 Task: Change workspace visibility to "public".
Action: Mouse moved to (81, 146)
Screenshot: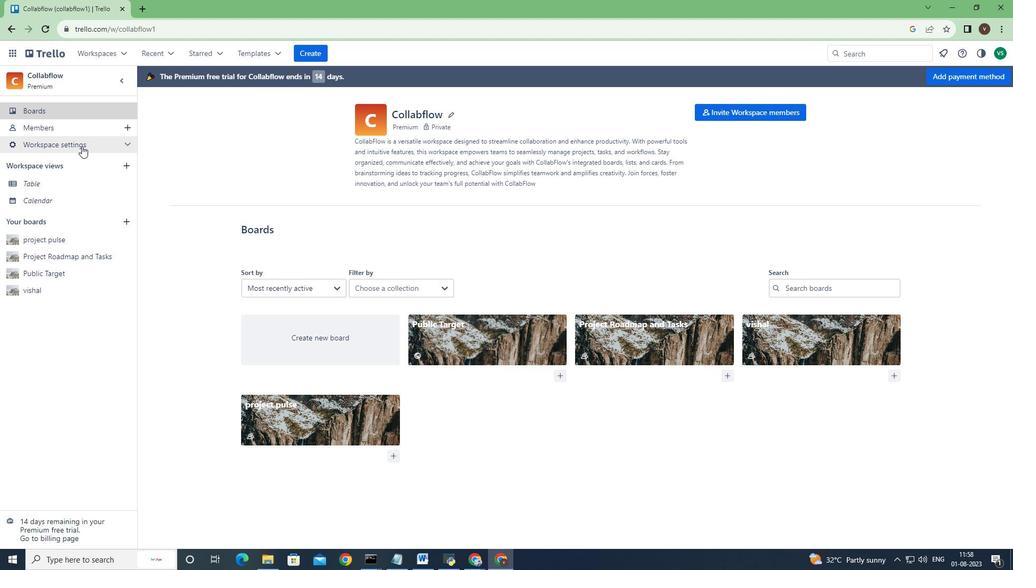 
Action: Mouse pressed left at (81, 146)
Screenshot: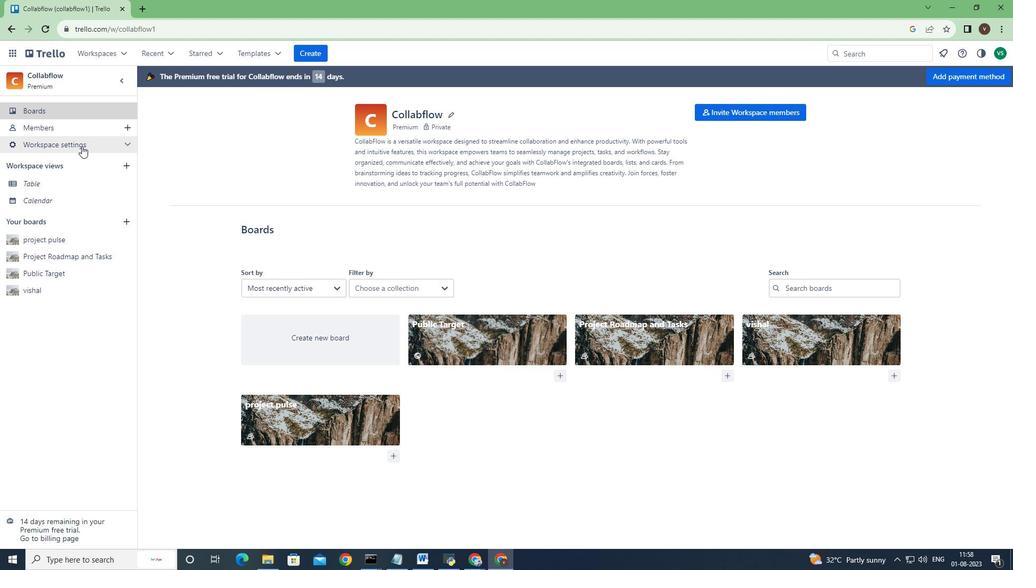 
Action: Mouse moved to (164, 169)
Screenshot: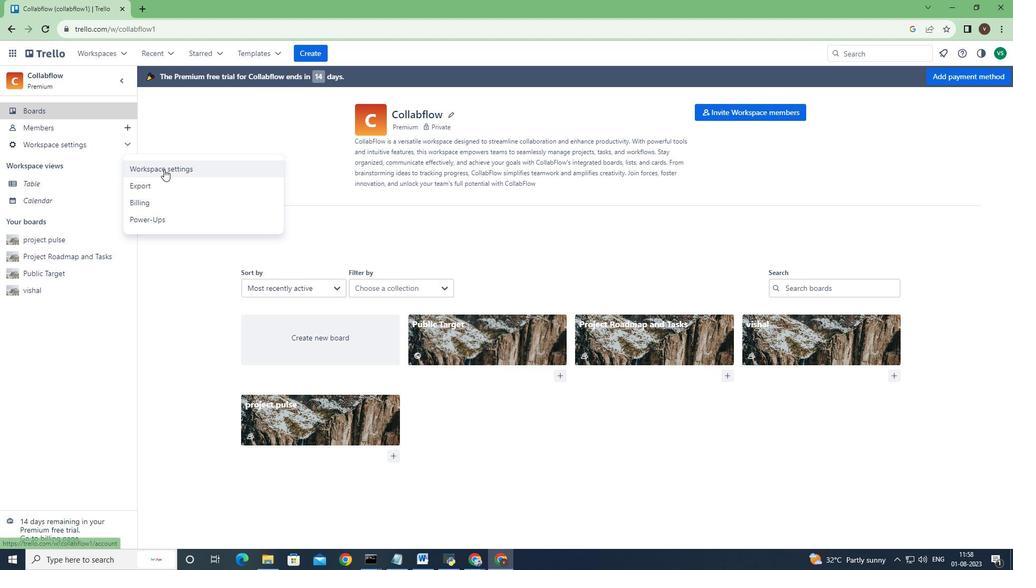 
Action: Mouse pressed left at (164, 169)
Screenshot: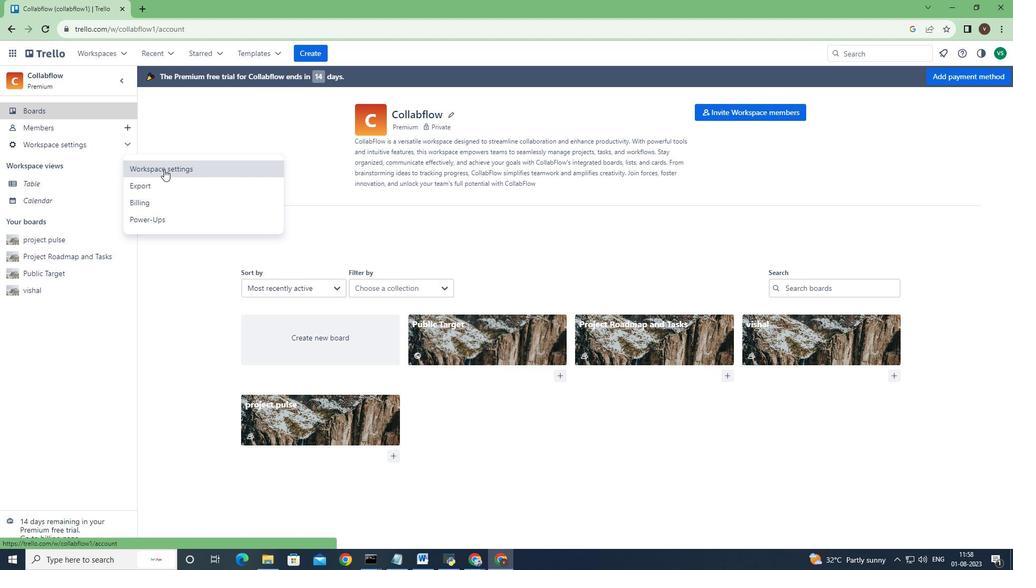 
Action: Mouse moved to (774, 273)
Screenshot: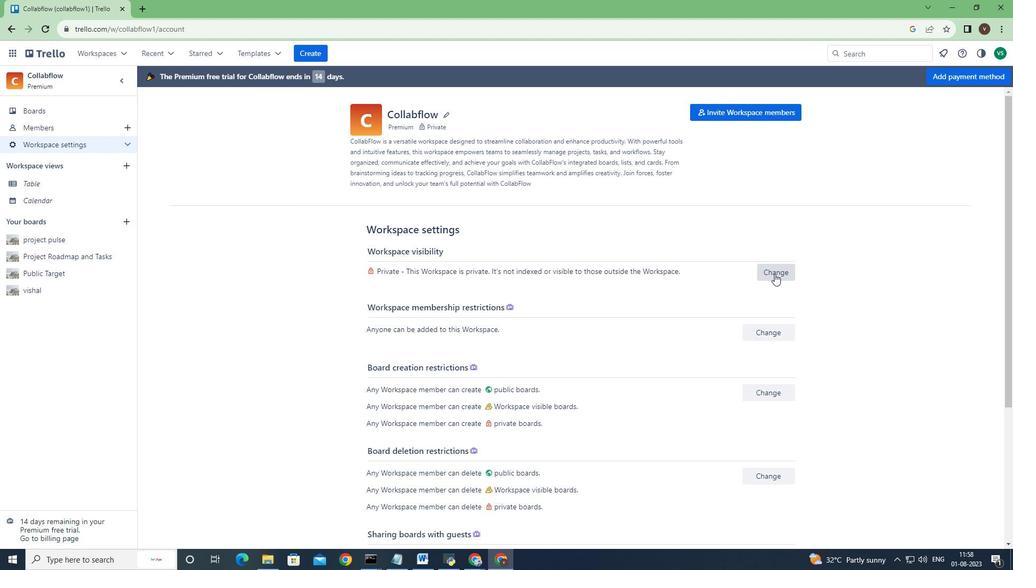 
Action: Mouse pressed left at (774, 273)
Screenshot: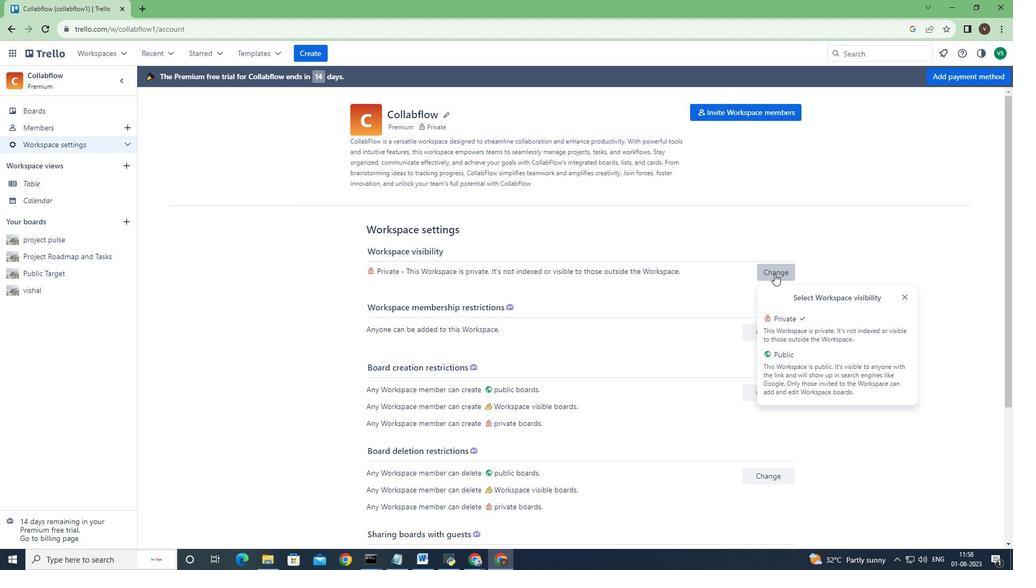 
Action: Mouse moved to (794, 355)
Screenshot: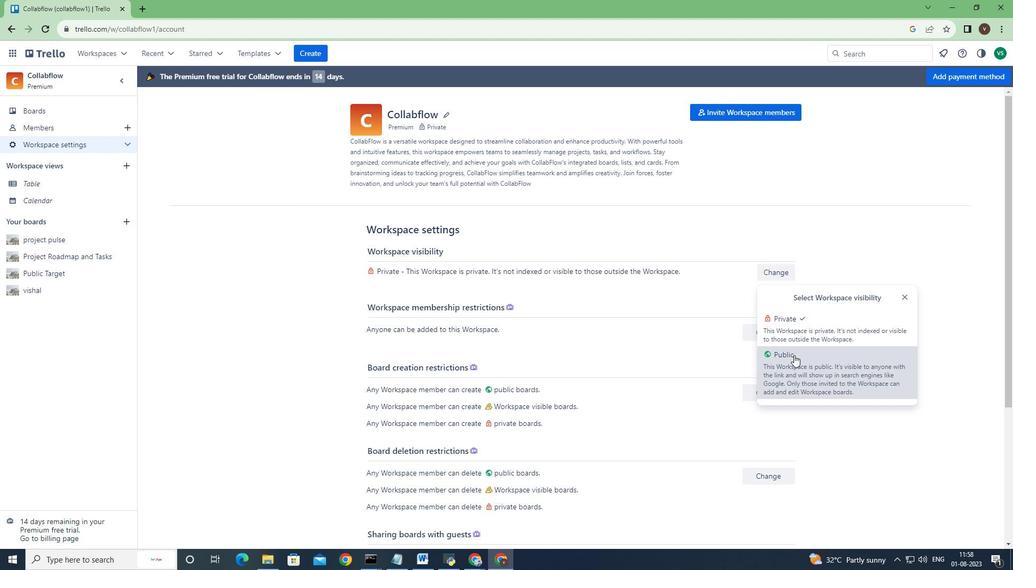 
Action: Mouse pressed left at (794, 355)
Screenshot: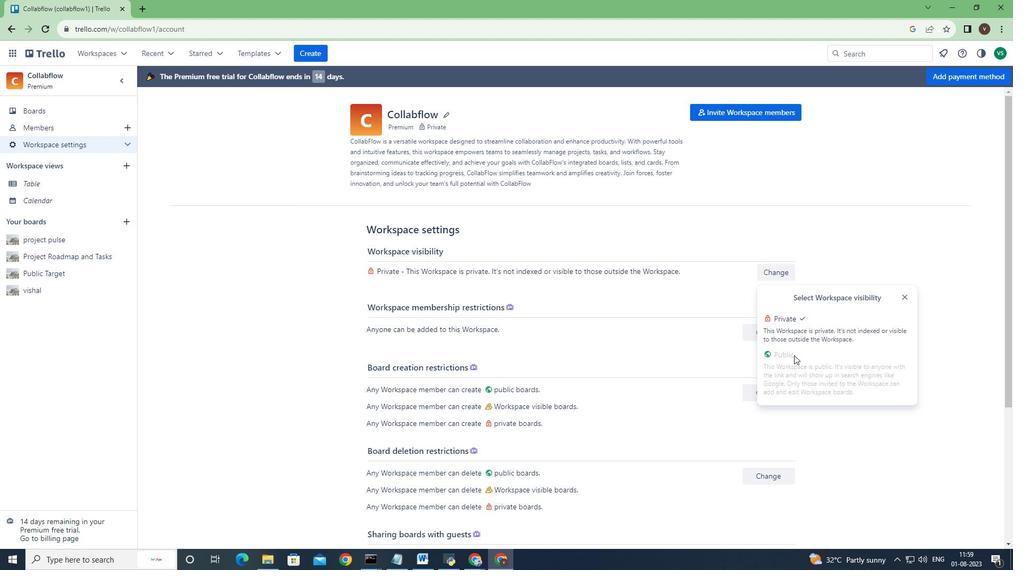 
Action: Mouse moved to (619, 323)
Screenshot: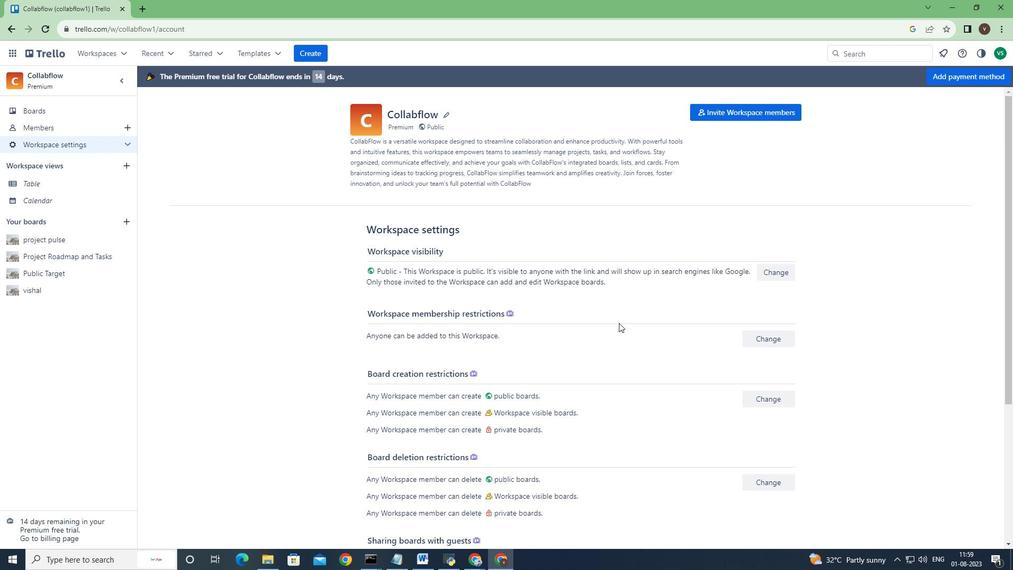 
